 Task: Set the repository access to selected repositories for new organization secret in the organization "Mark56711".
Action: Mouse moved to (982, 74)
Screenshot: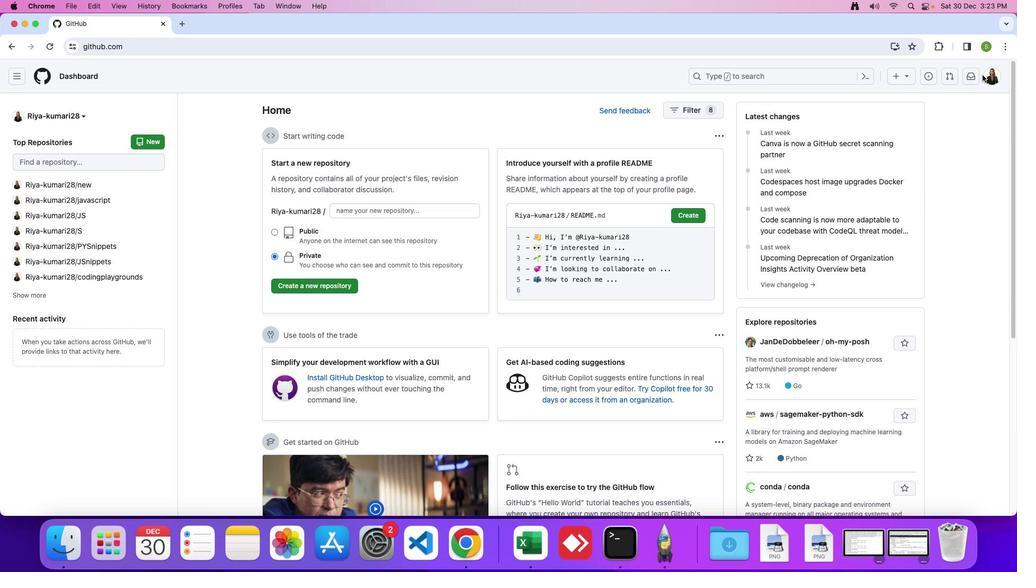 
Action: Mouse pressed left at (982, 74)
Screenshot: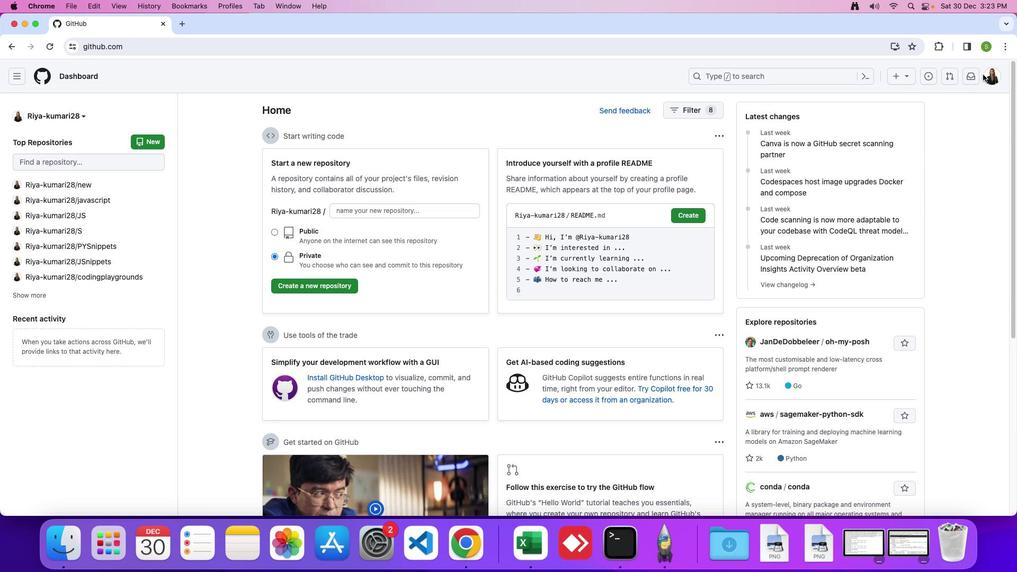
Action: Mouse moved to (985, 73)
Screenshot: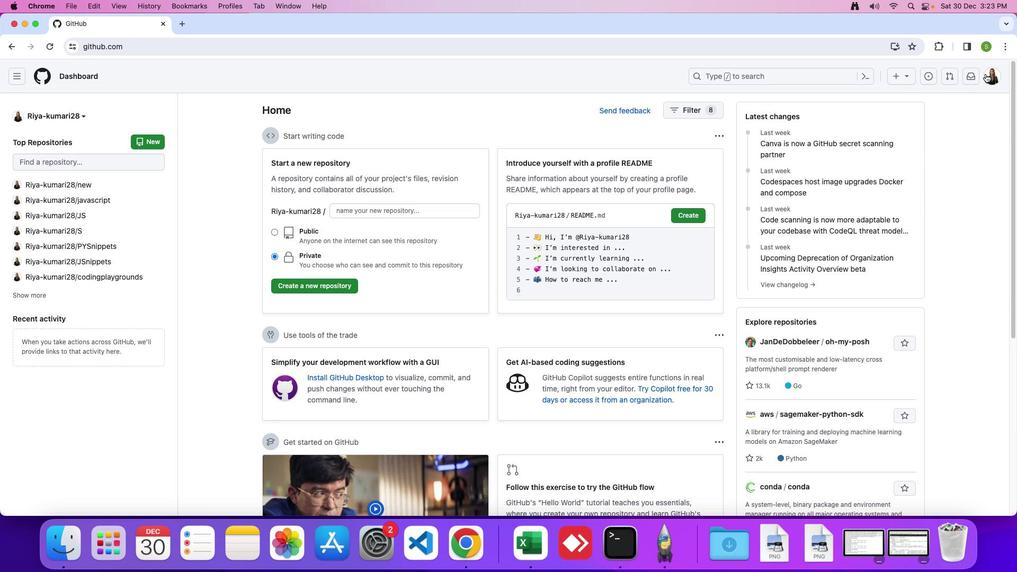 
Action: Mouse pressed left at (985, 73)
Screenshot: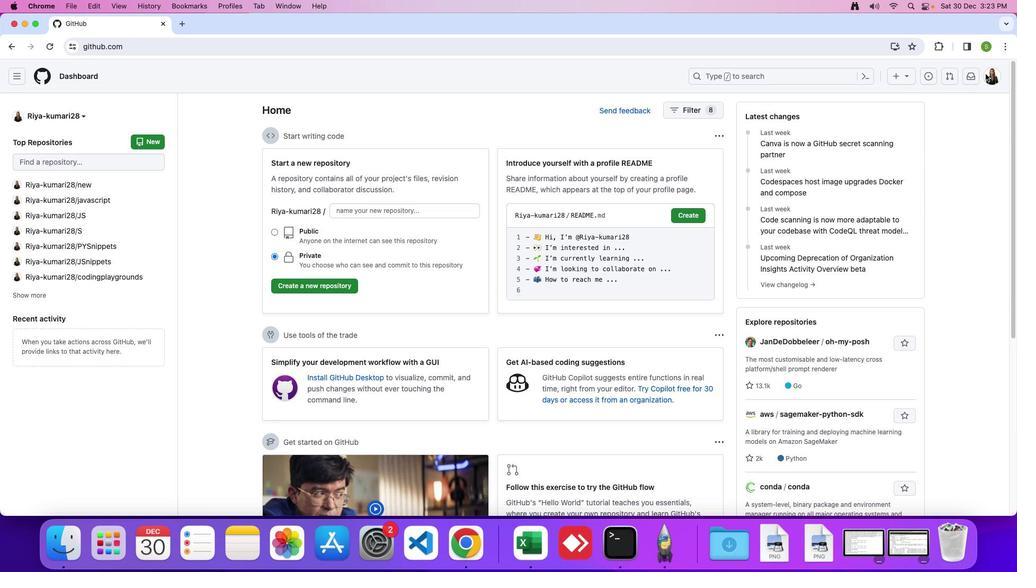 
Action: Mouse moved to (928, 203)
Screenshot: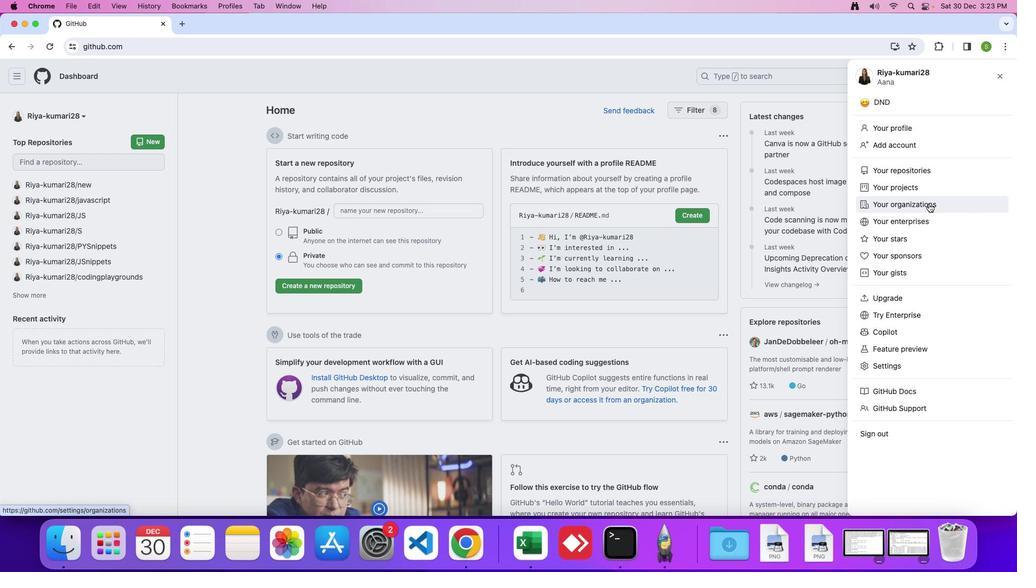 
Action: Mouse pressed left at (928, 203)
Screenshot: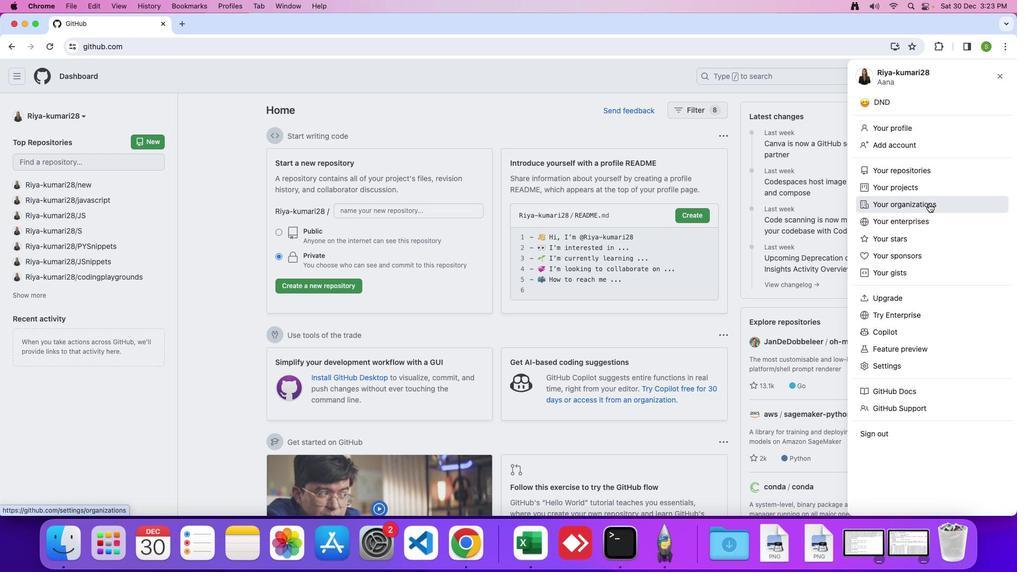 
Action: Mouse moved to (773, 224)
Screenshot: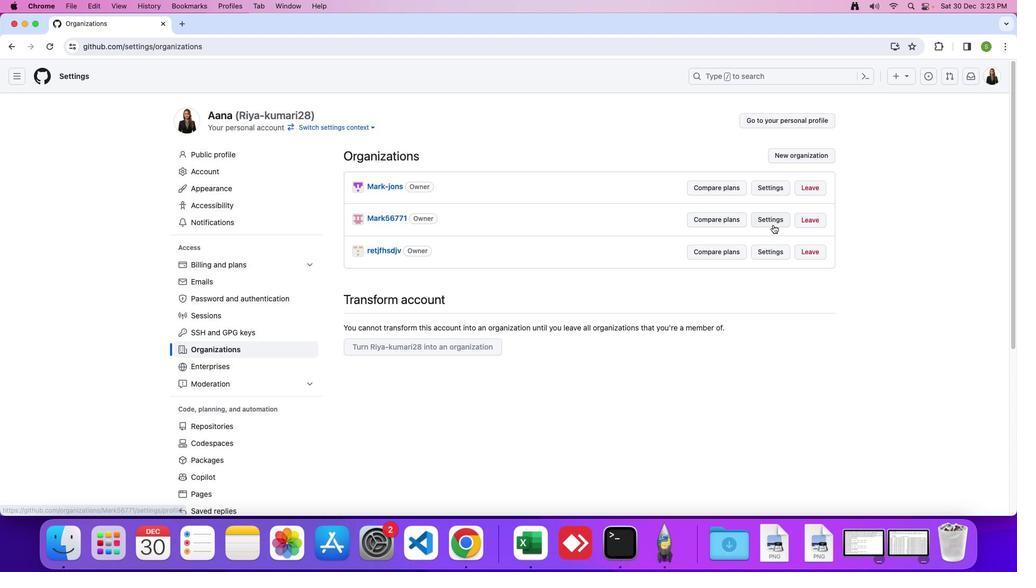 
Action: Mouse pressed left at (773, 224)
Screenshot: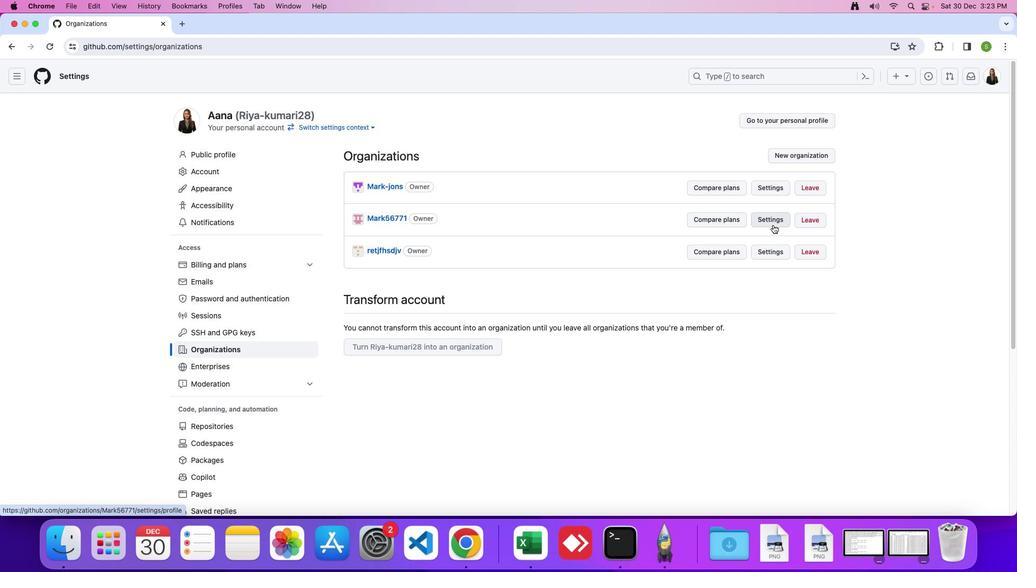 
Action: Mouse moved to (335, 341)
Screenshot: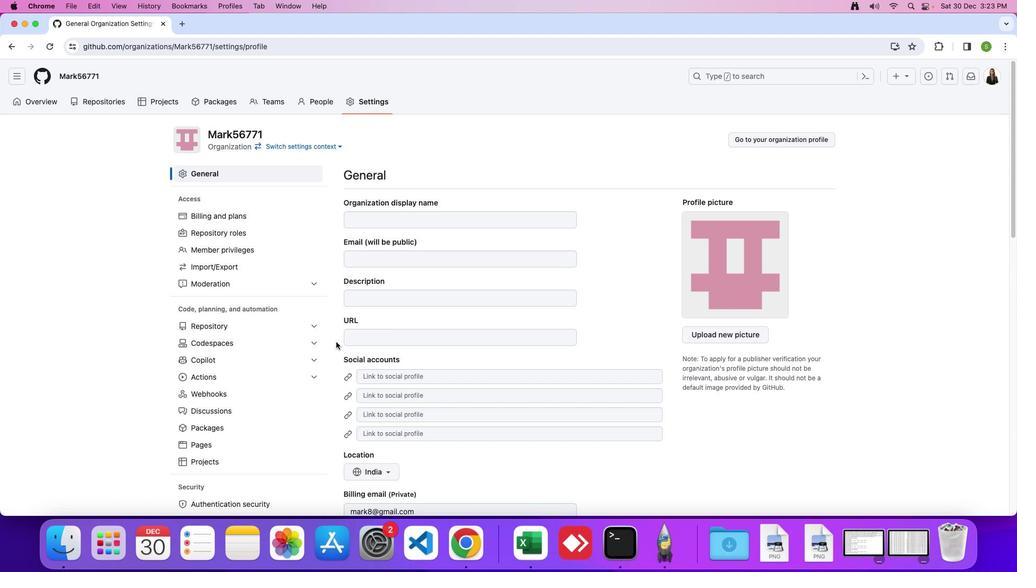 
Action: Mouse scrolled (335, 341) with delta (0, 0)
Screenshot: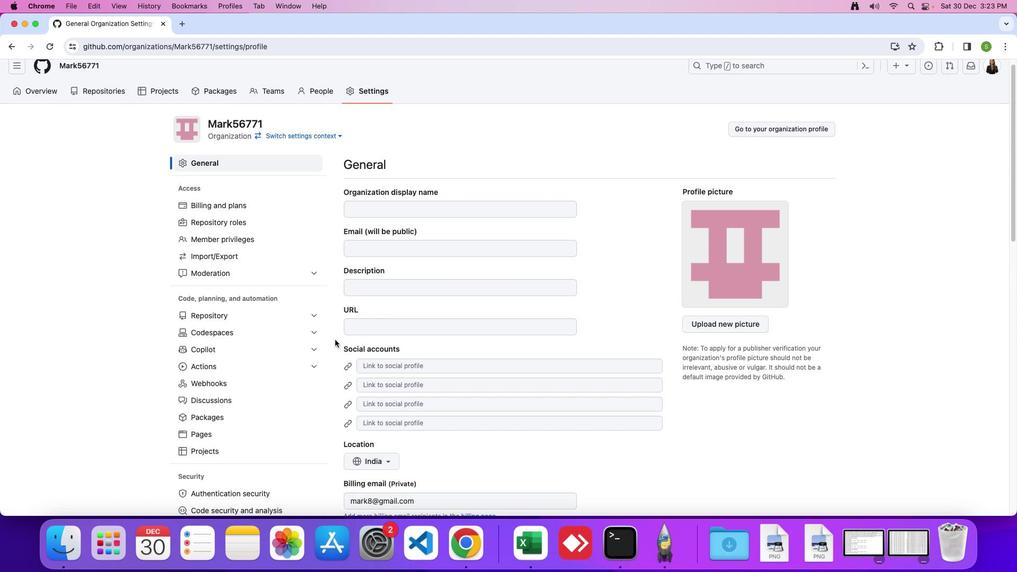 
Action: Mouse scrolled (335, 341) with delta (0, 0)
Screenshot: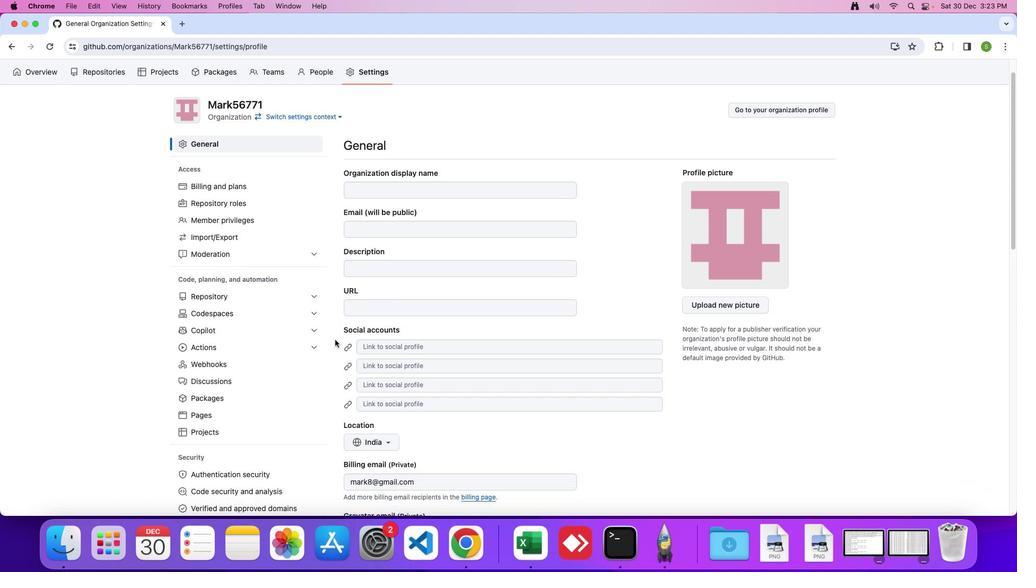
Action: Mouse moved to (334, 340)
Screenshot: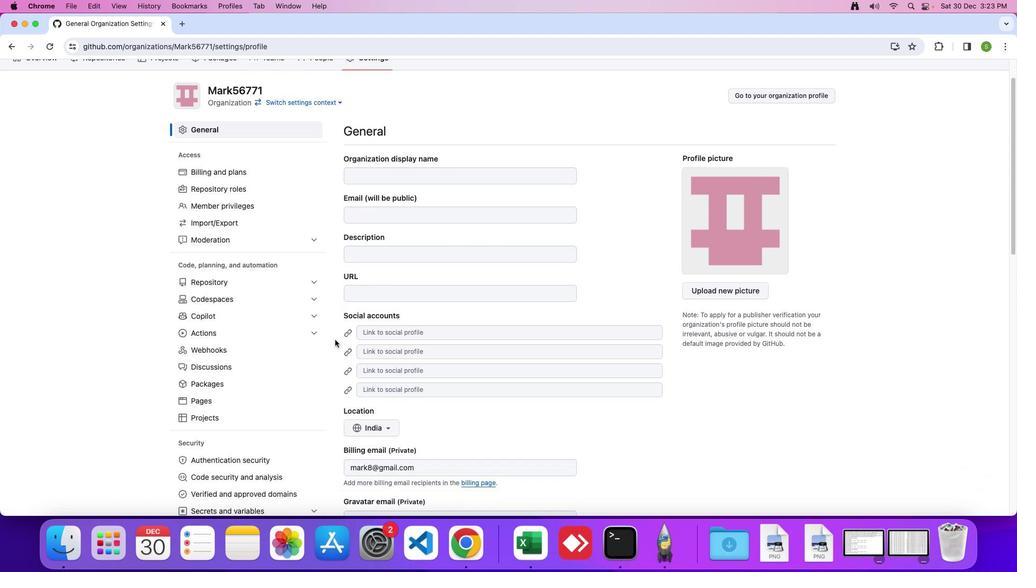 
Action: Mouse scrolled (334, 340) with delta (0, -1)
Screenshot: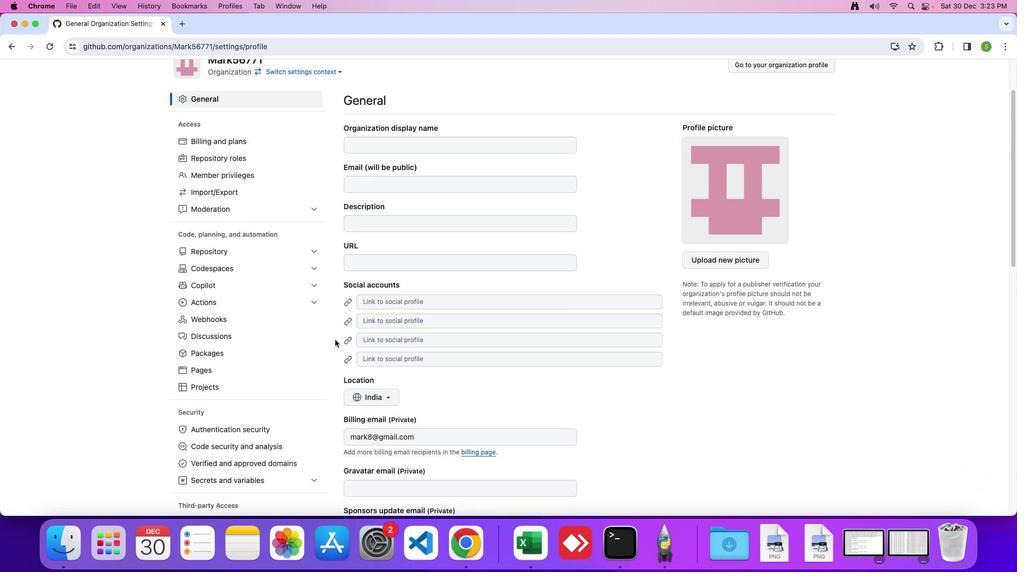 
Action: Mouse moved to (331, 337)
Screenshot: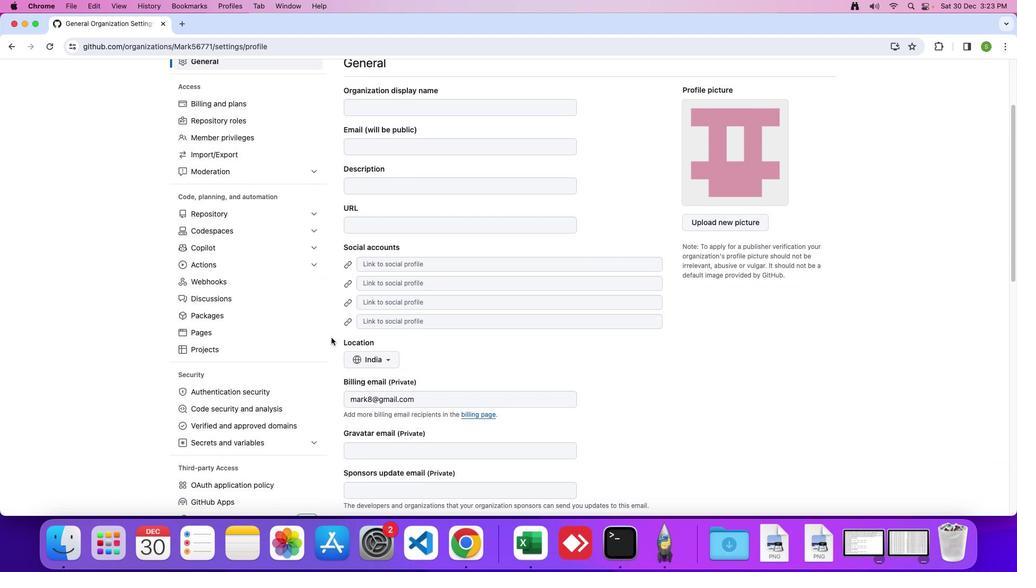 
Action: Mouse scrolled (331, 337) with delta (0, 0)
Screenshot: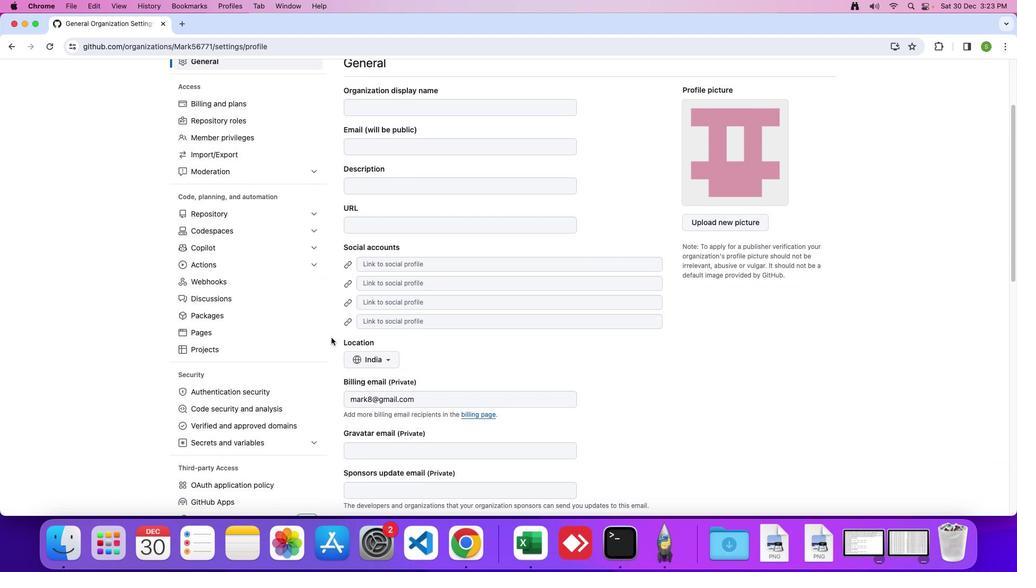 
Action: Mouse moved to (331, 337)
Screenshot: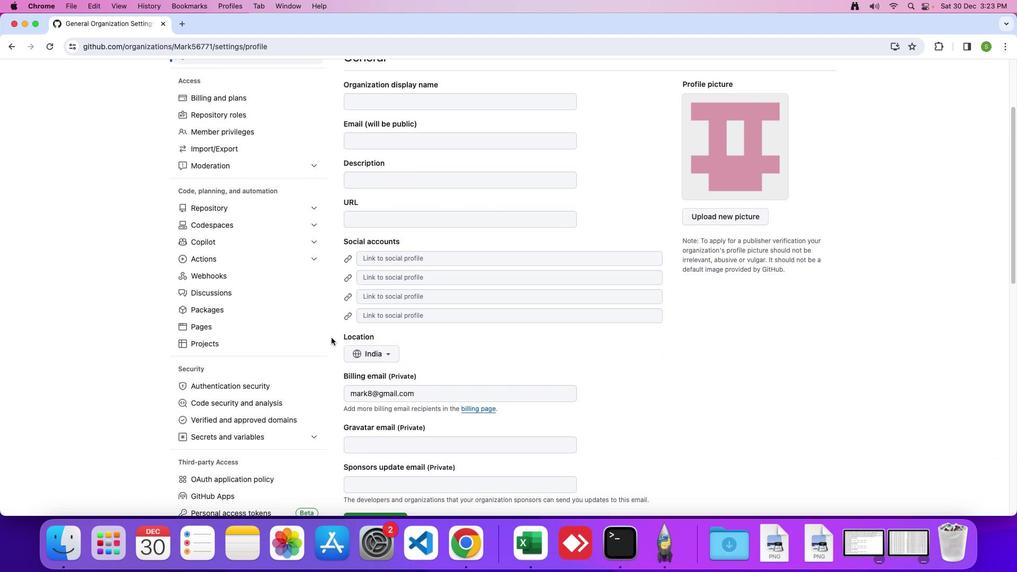 
Action: Mouse scrolled (331, 337) with delta (0, 0)
Screenshot: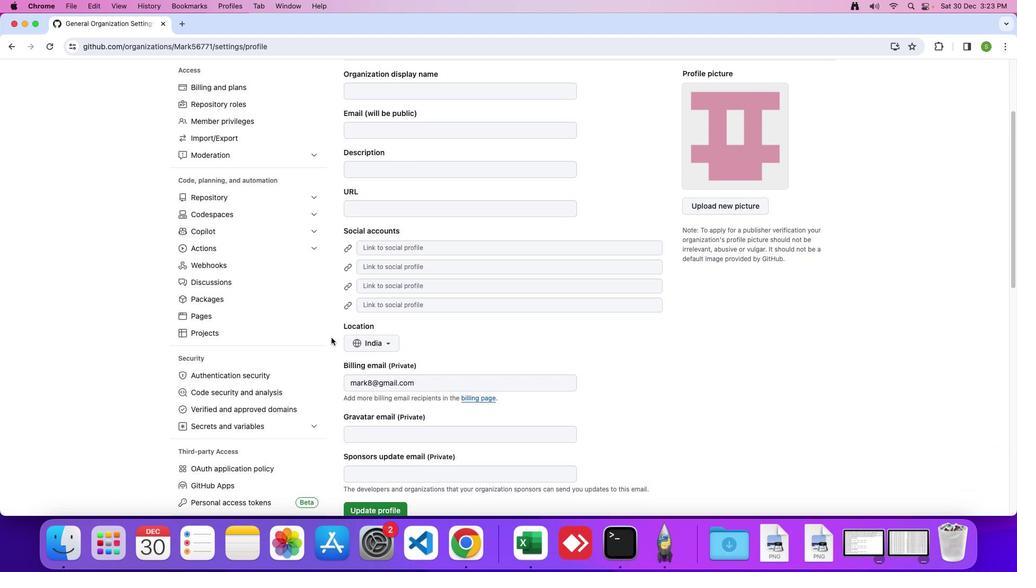 
Action: Mouse scrolled (331, 337) with delta (0, -1)
Screenshot: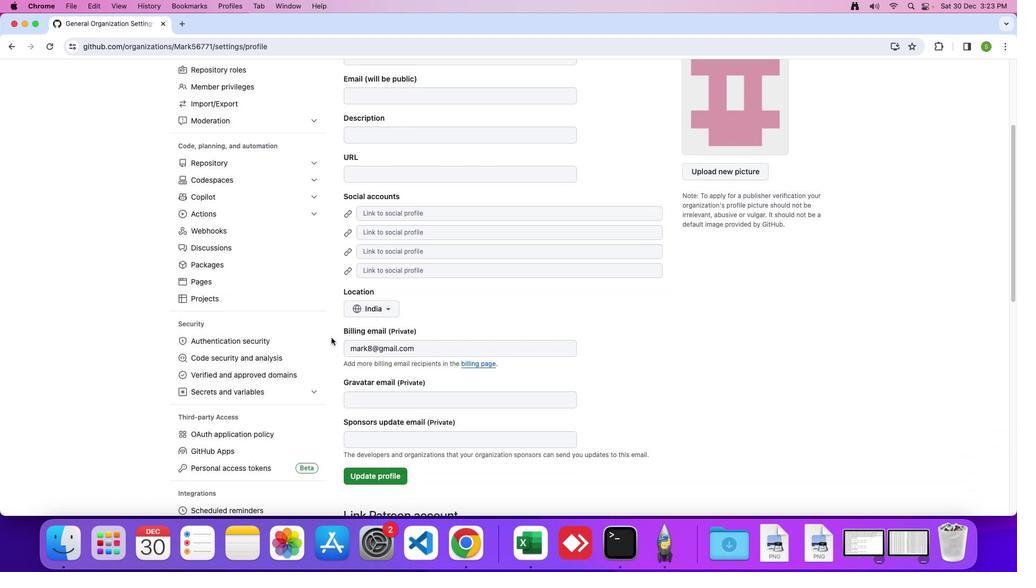 
Action: Mouse moved to (331, 336)
Screenshot: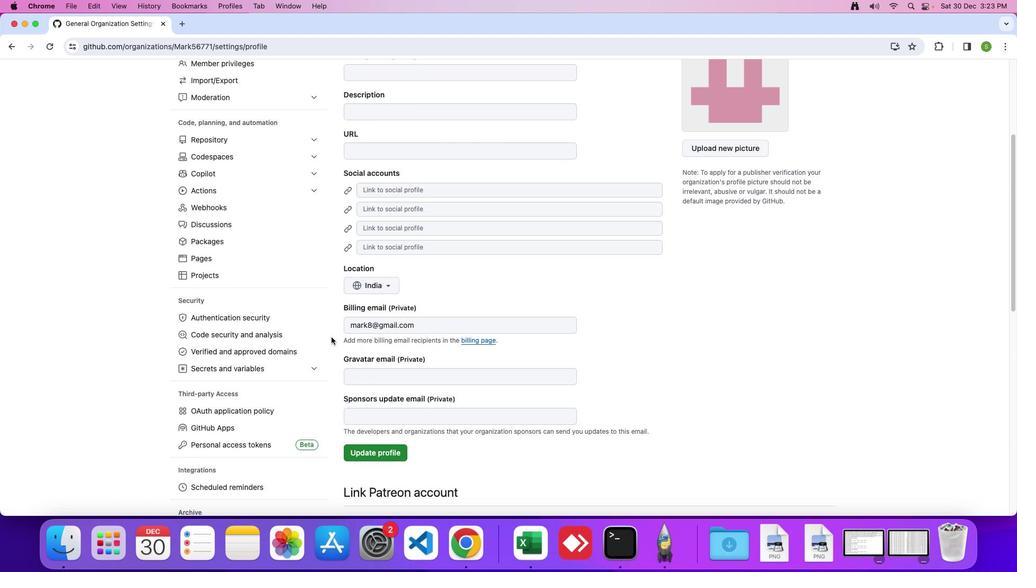 
Action: Mouse scrolled (331, 336) with delta (0, 0)
Screenshot: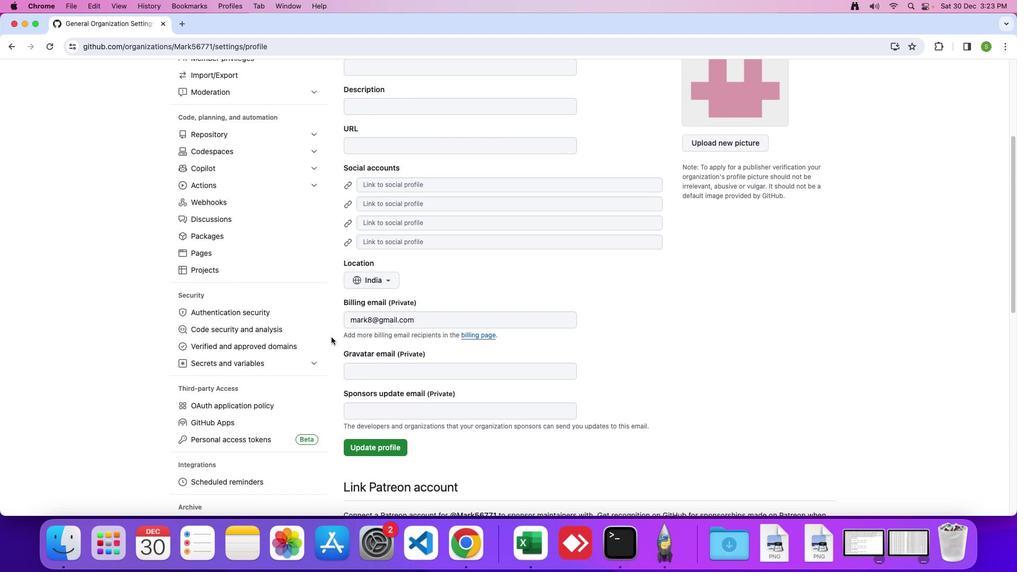 
Action: Mouse scrolled (331, 336) with delta (0, 0)
Screenshot: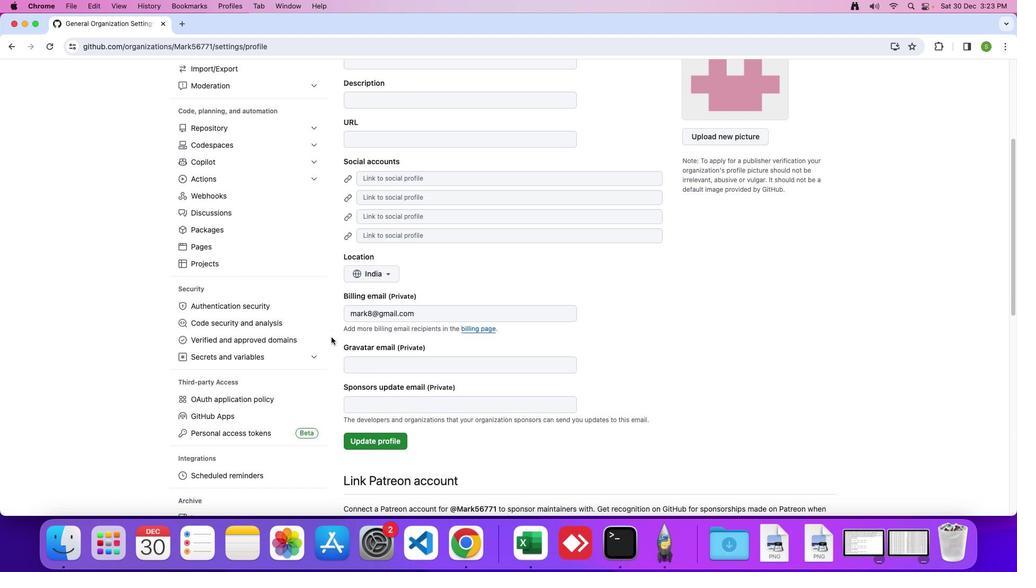 
Action: Mouse moved to (317, 345)
Screenshot: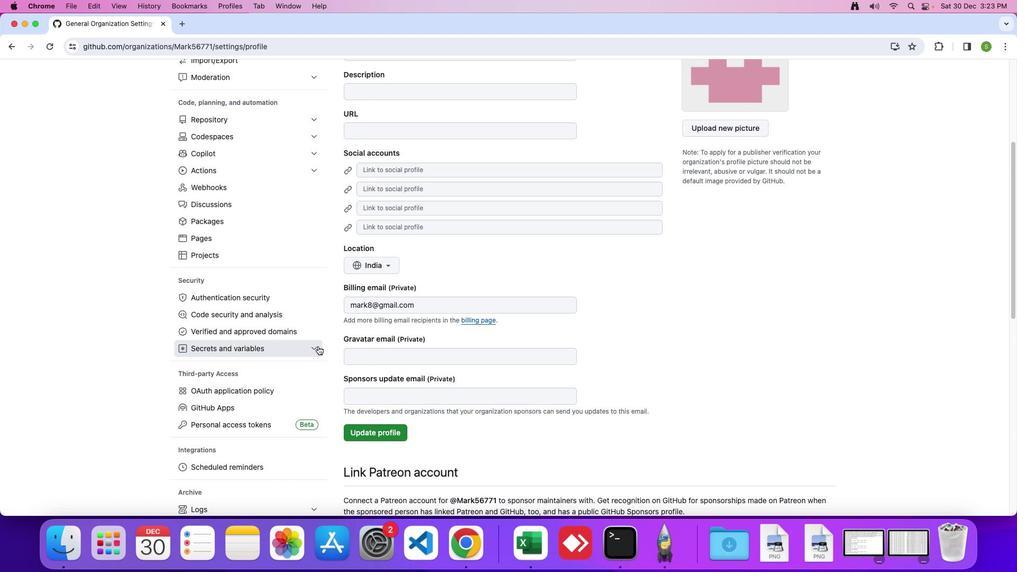 
Action: Mouse pressed left at (317, 345)
Screenshot: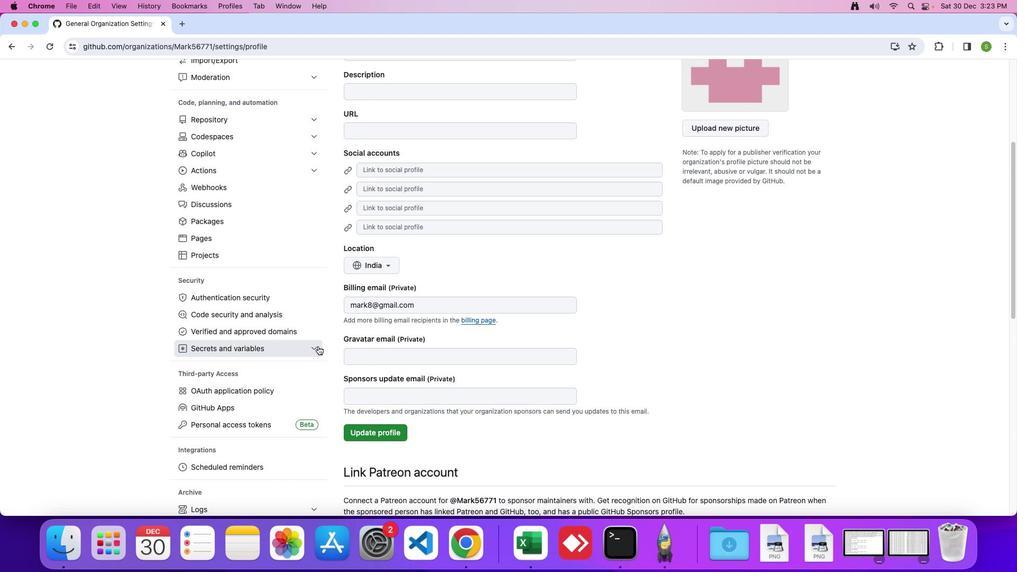 
Action: Mouse moved to (297, 364)
Screenshot: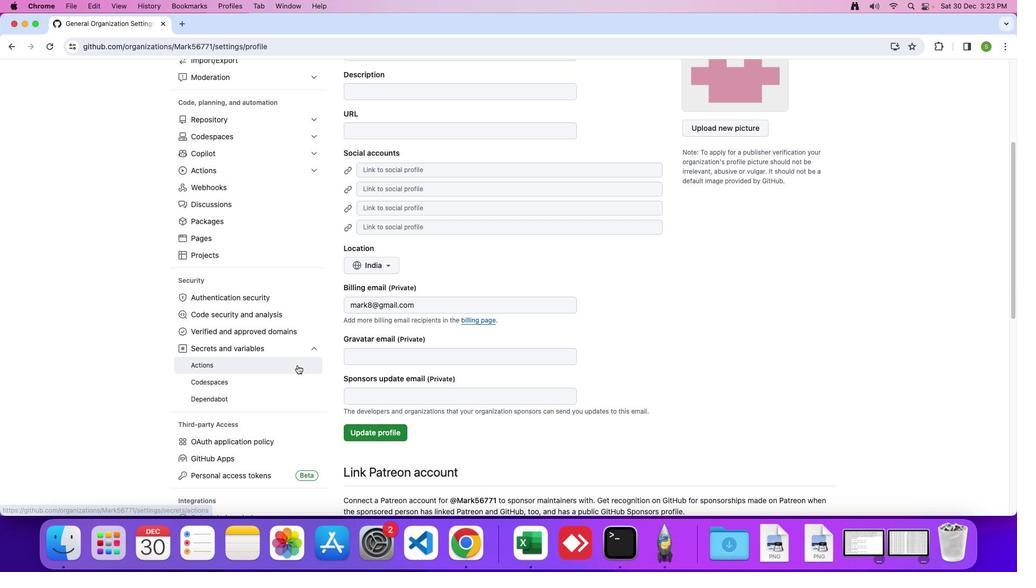 
Action: Mouse pressed left at (297, 364)
Screenshot: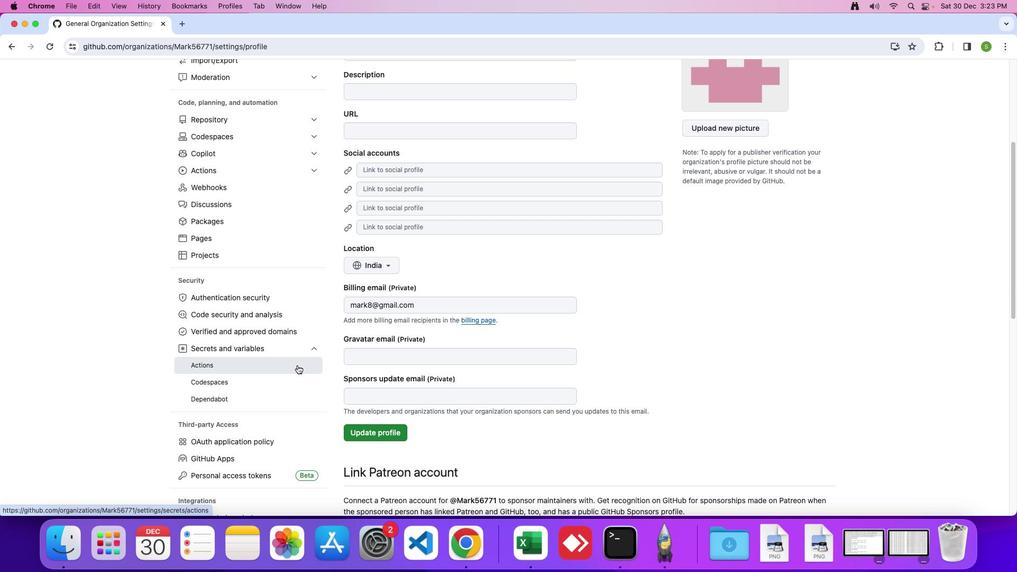 
Action: Mouse moved to (284, 366)
Screenshot: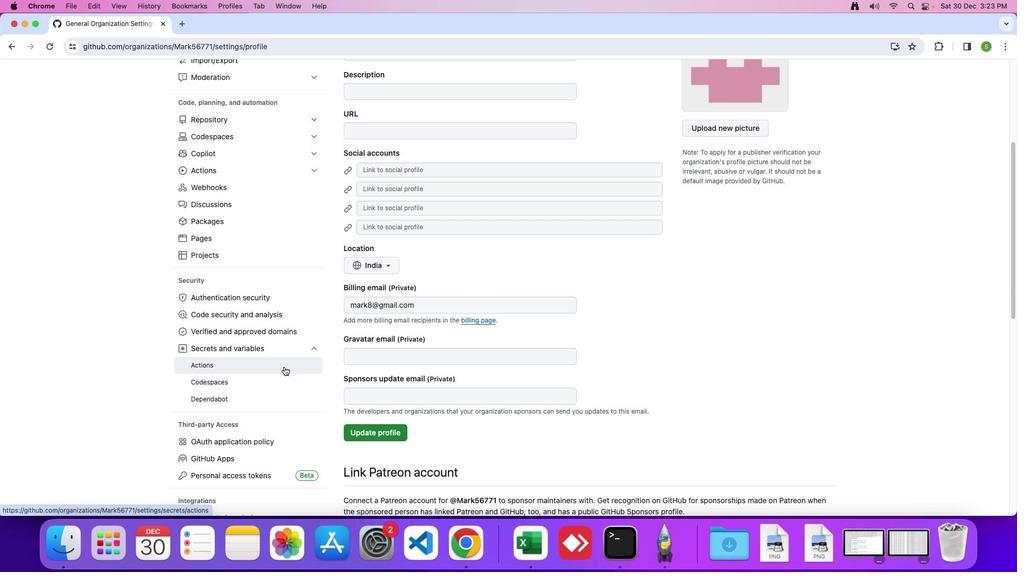 
Action: Mouse pressed left at (284, 366)
Screenshot: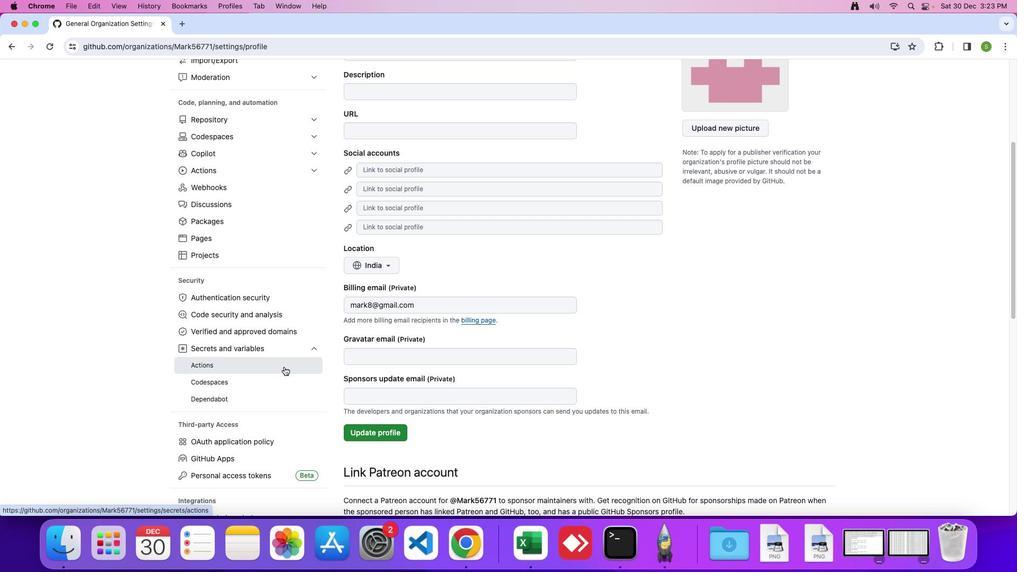 
Action: Mouse moved to (567, 385)
Screenshot: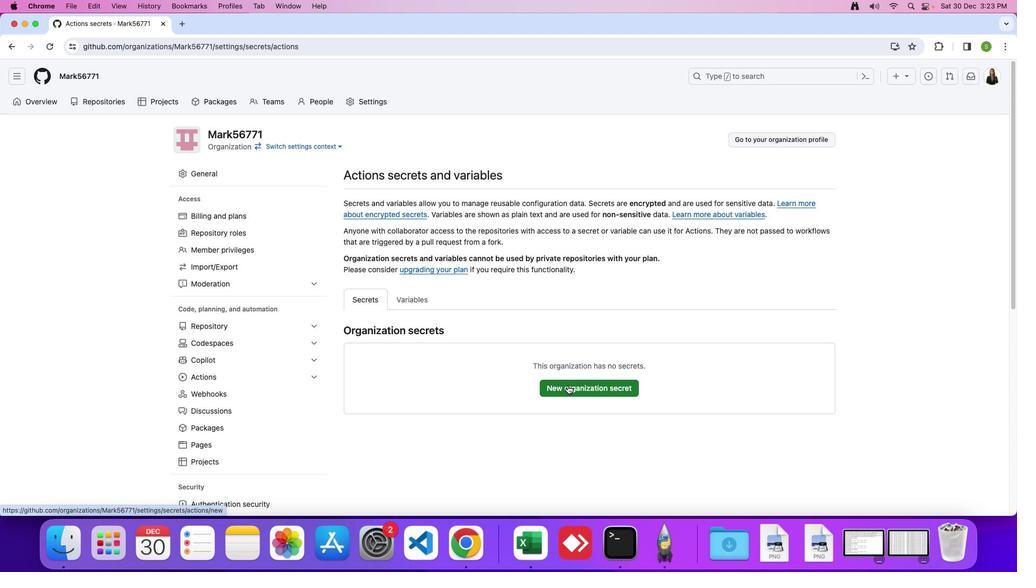 
Action: Mouse pressed left at (567, 385)
Screenshot: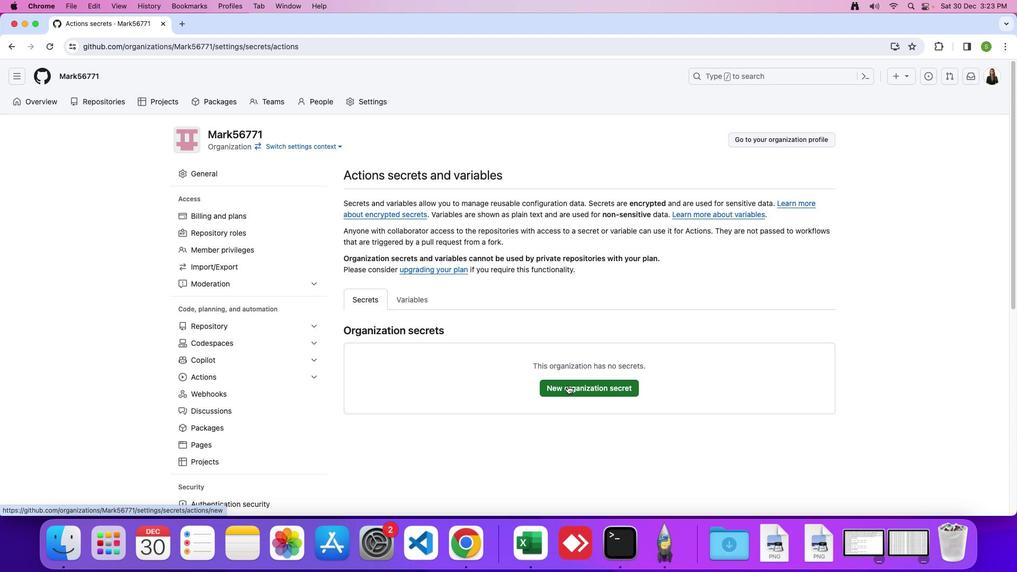 
Action: Mouse moved to (421, 398)
Screenshot: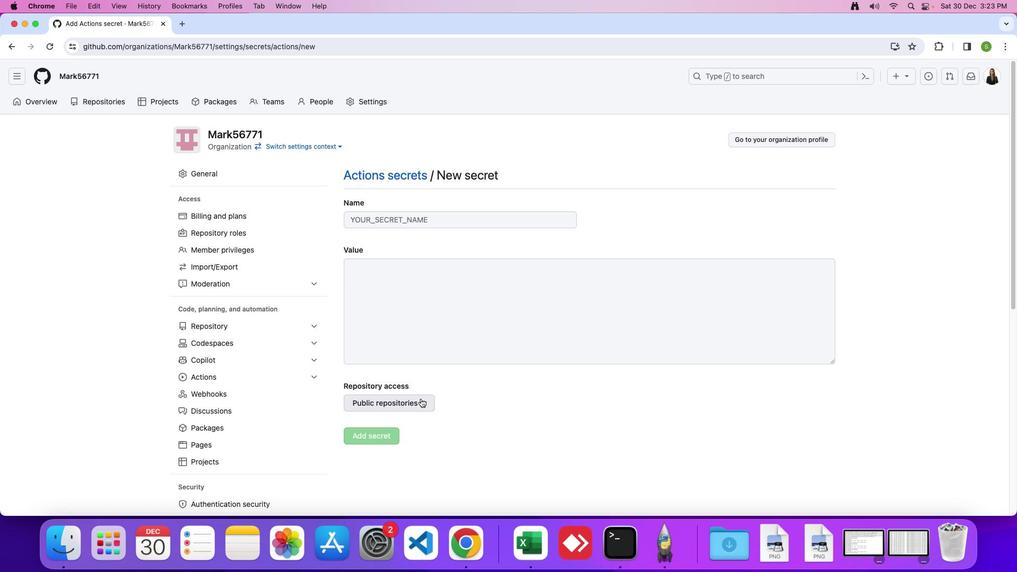 
Action: Mouse pressed left at (421, 398)
Screenshot: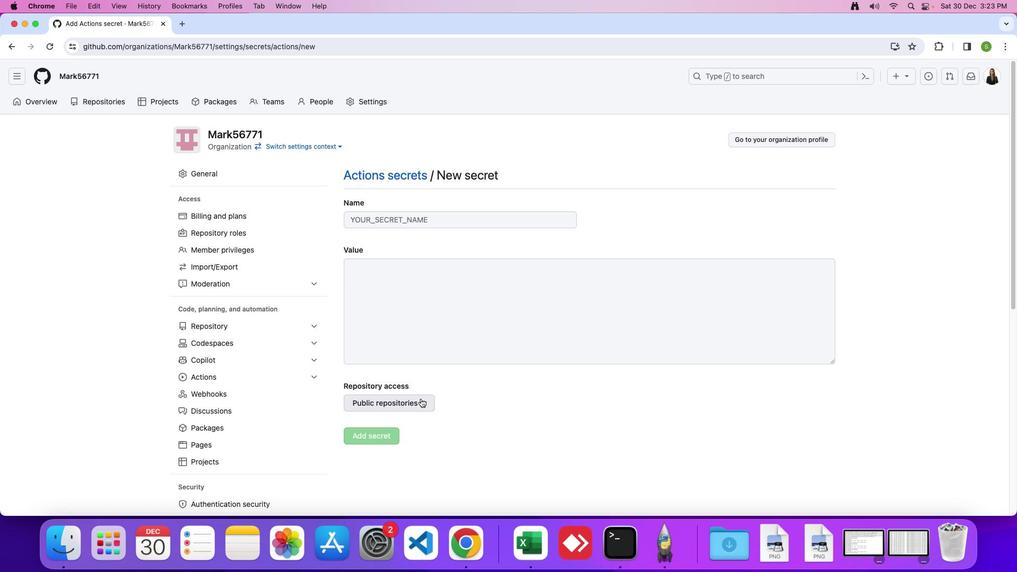 
Action: Mouse moved to (567, 417)
Screenshot: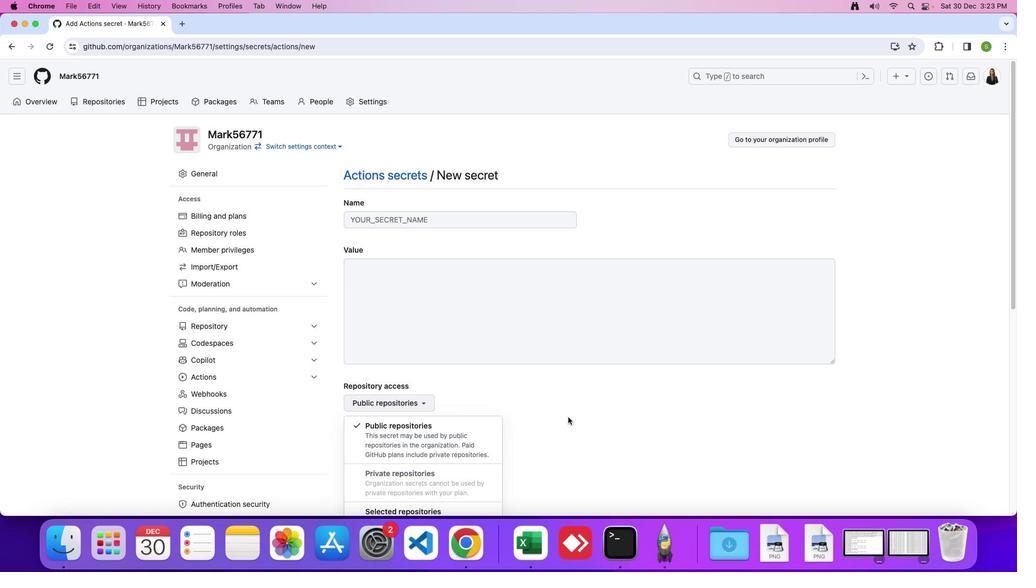 
Action: Mouse scrolled (567, 417) with delta (0, 0)
Screenshot: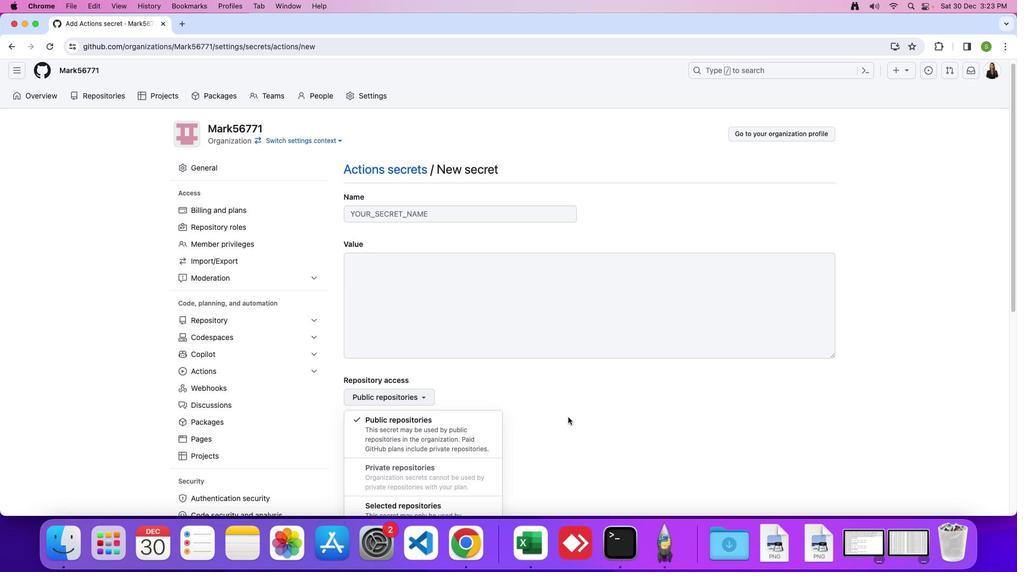 
Action: Mouse scrolled (567, 417) with delta (0, 0)
Screenshot: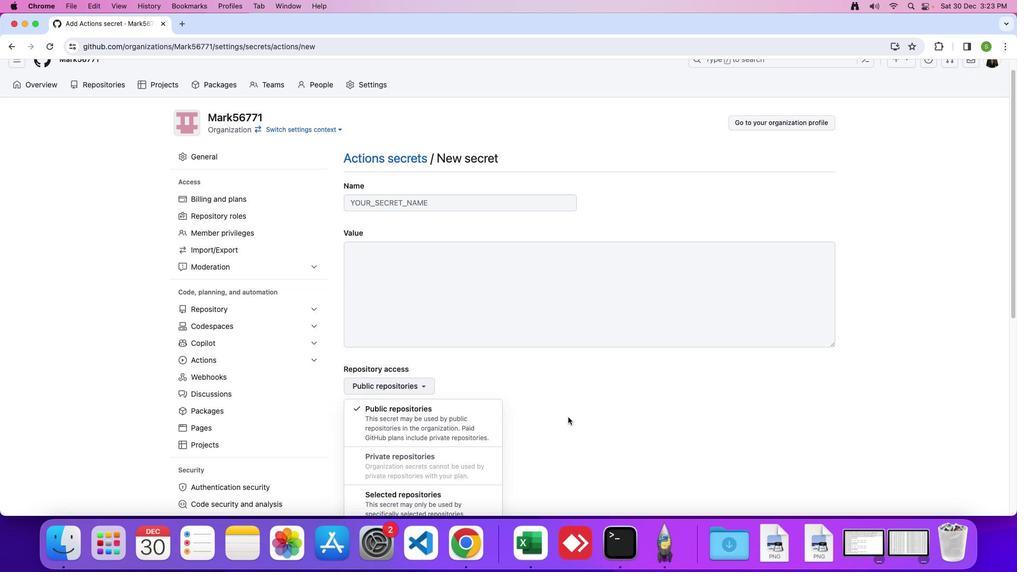 
Action: Mouse scrolled (567, 417) with delta (0, 0)
Screenshot: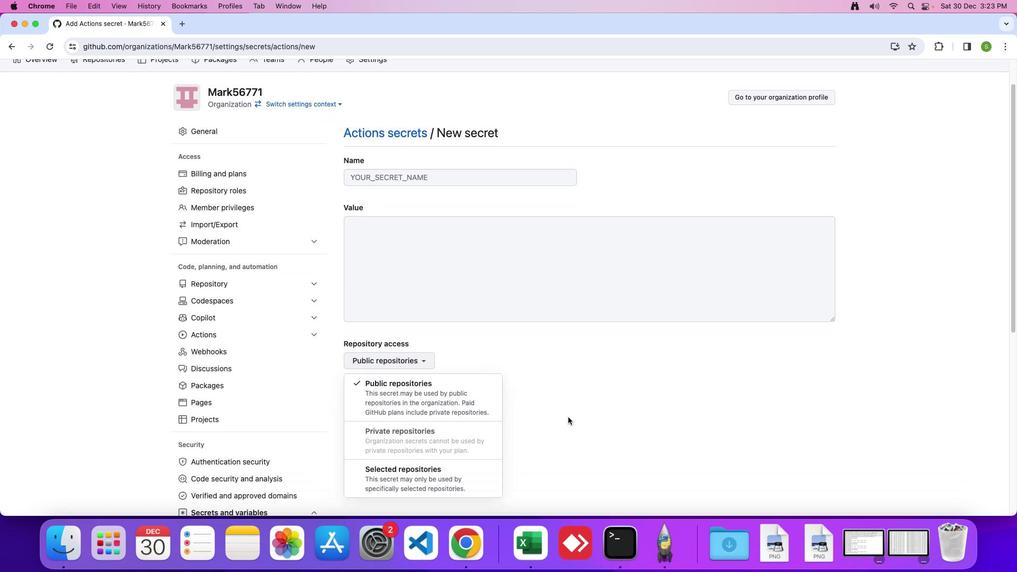 
Action: Mouse moved to (443, 471)
Screenshot: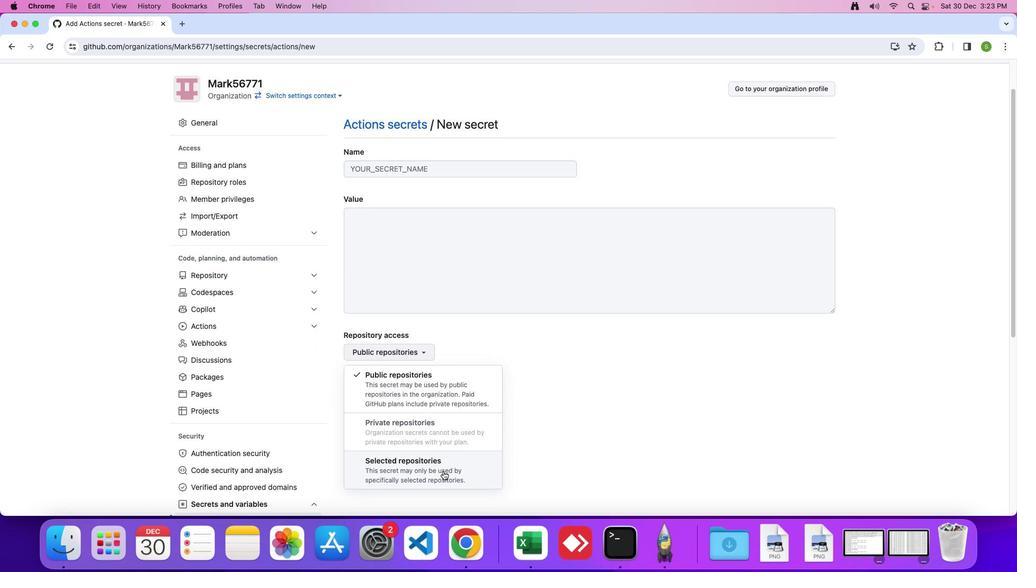 
Action: Mouse pressed left at (443, 471)
Screenshot: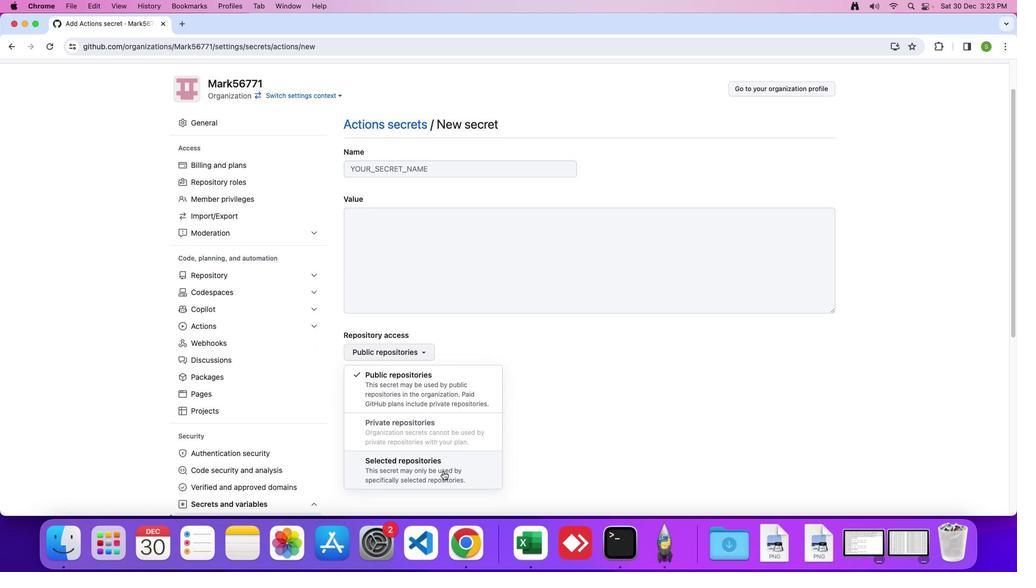 
Action: Mouse moved to (496, 440)
Screenshot: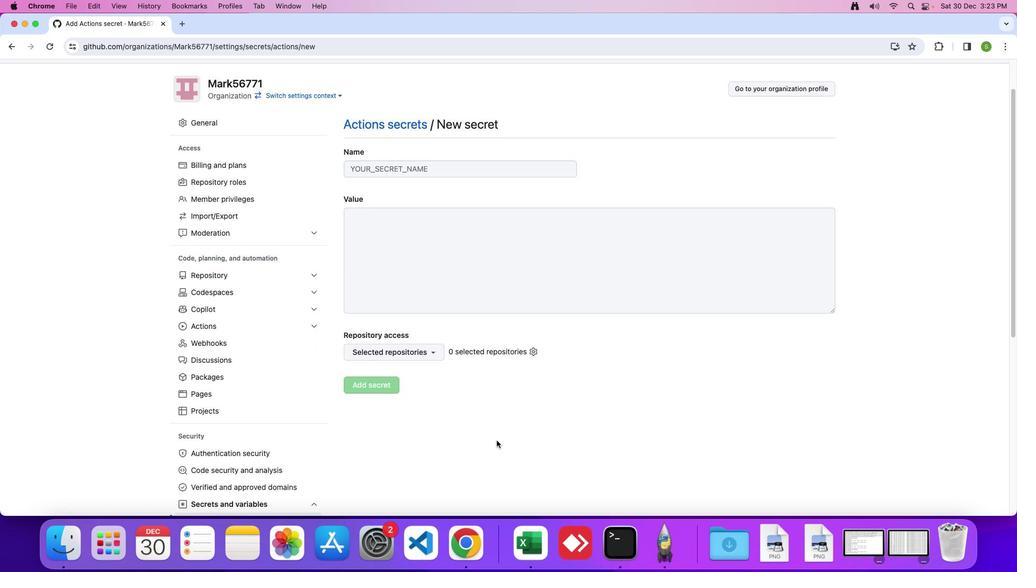 
